 Task: Look for products in the category "Superfoods" from Paradise Herbs only.
Action: Mouse moved to (326, 166)
Screenshot: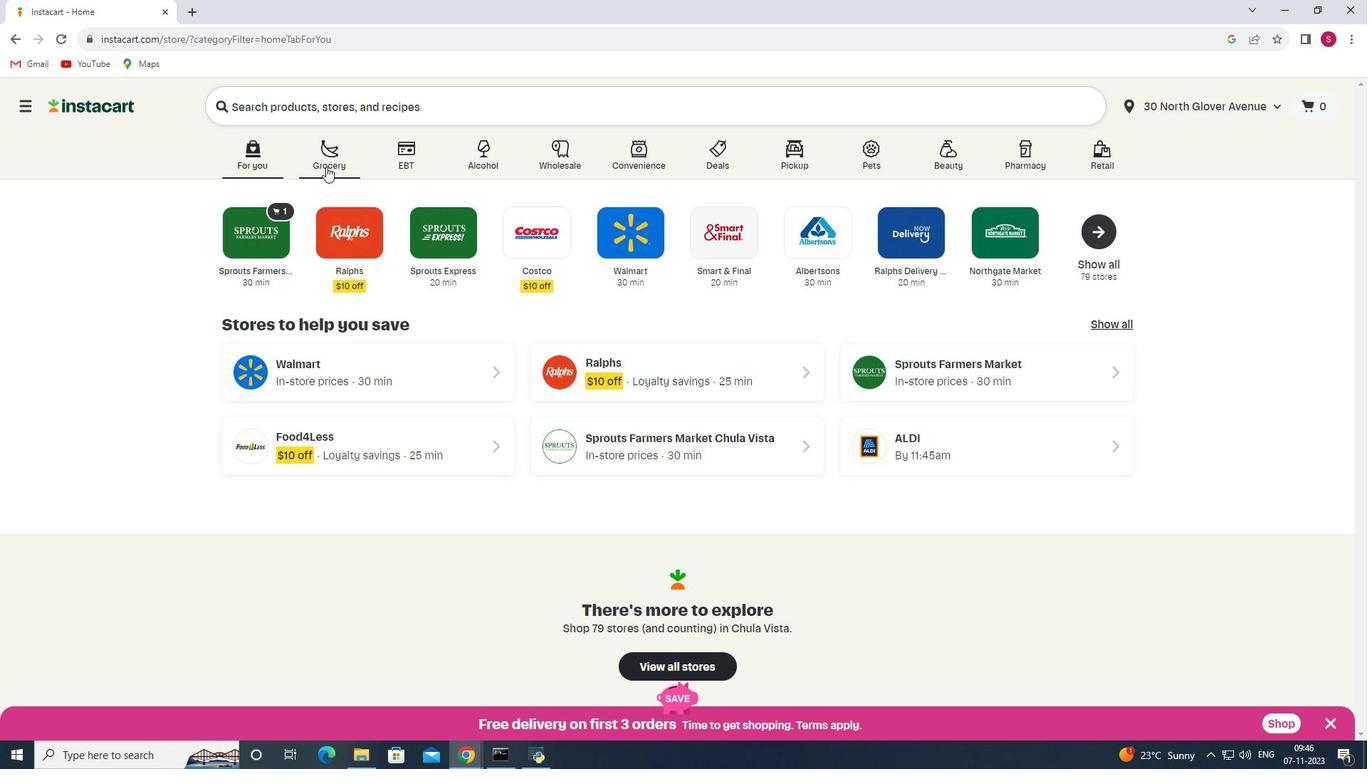 
Action: Mouse pressed left at (326, 166)
Screenshot: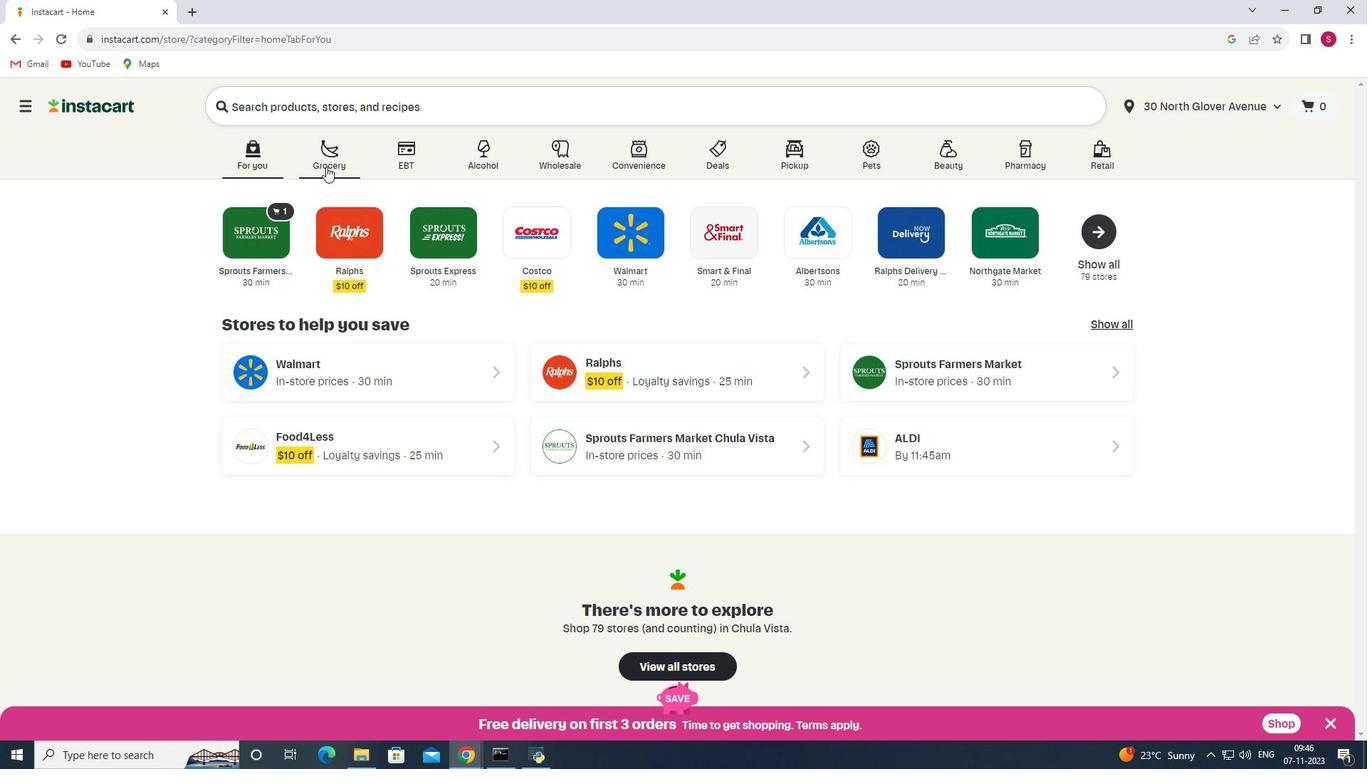 
Action: Mouse moved to (334, 391)
Screenshot: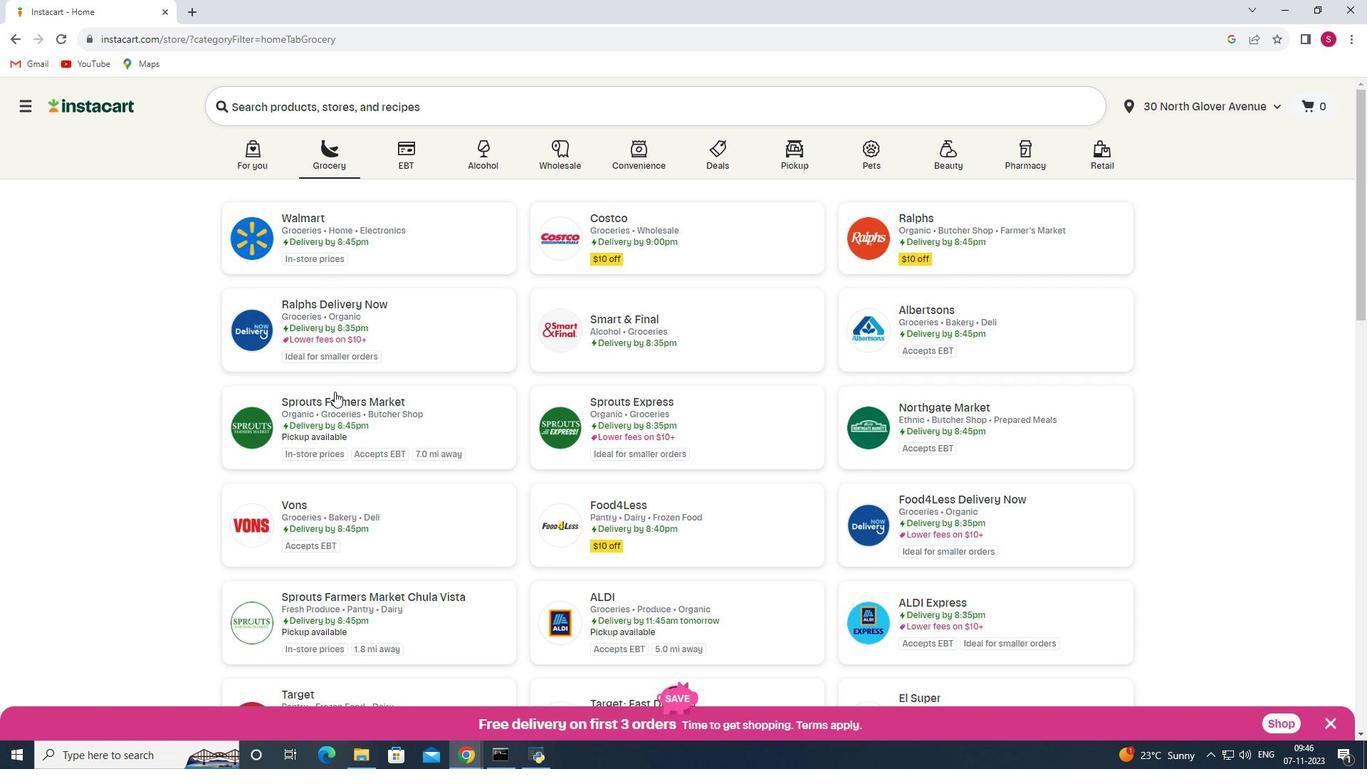 
Action: Mouse pressed left at (334, 391)
Screenshot: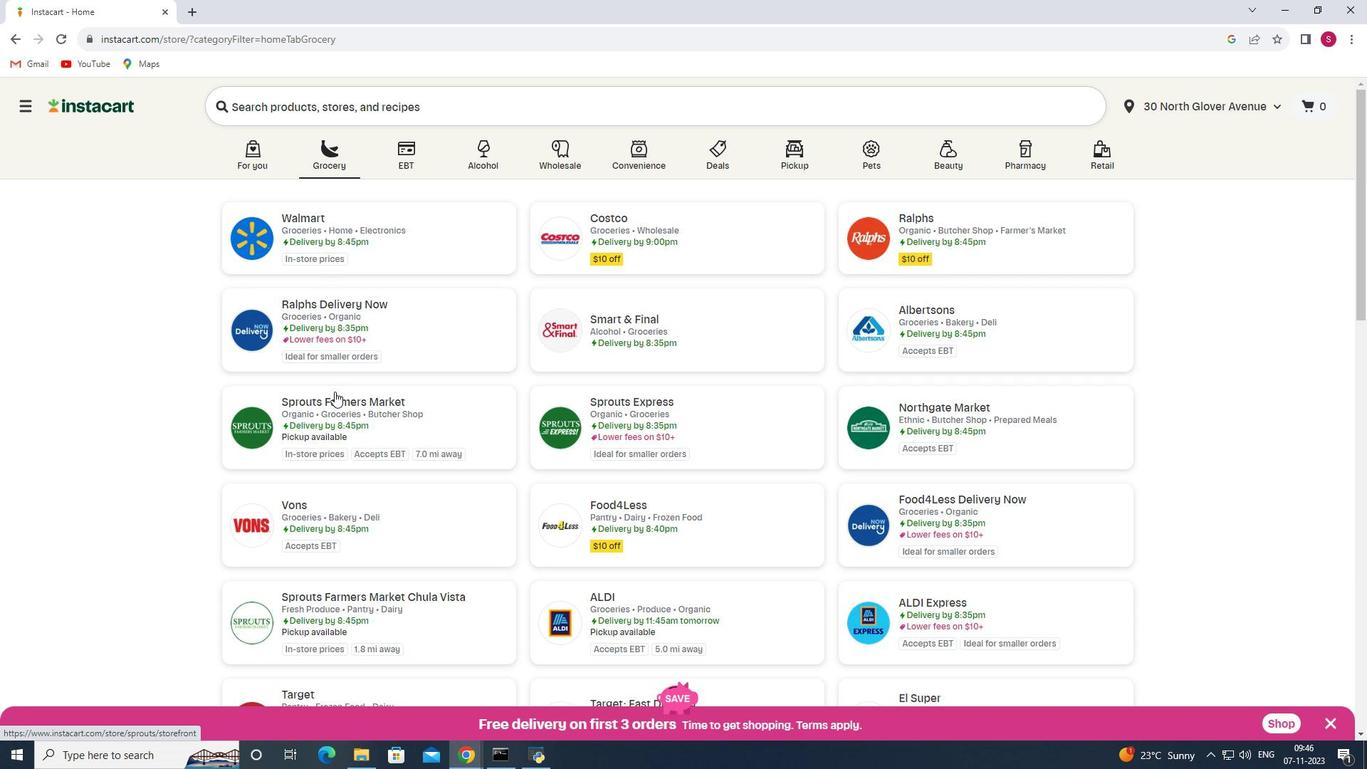 
Action: Mouse moved to (86, 468)
Screenshot: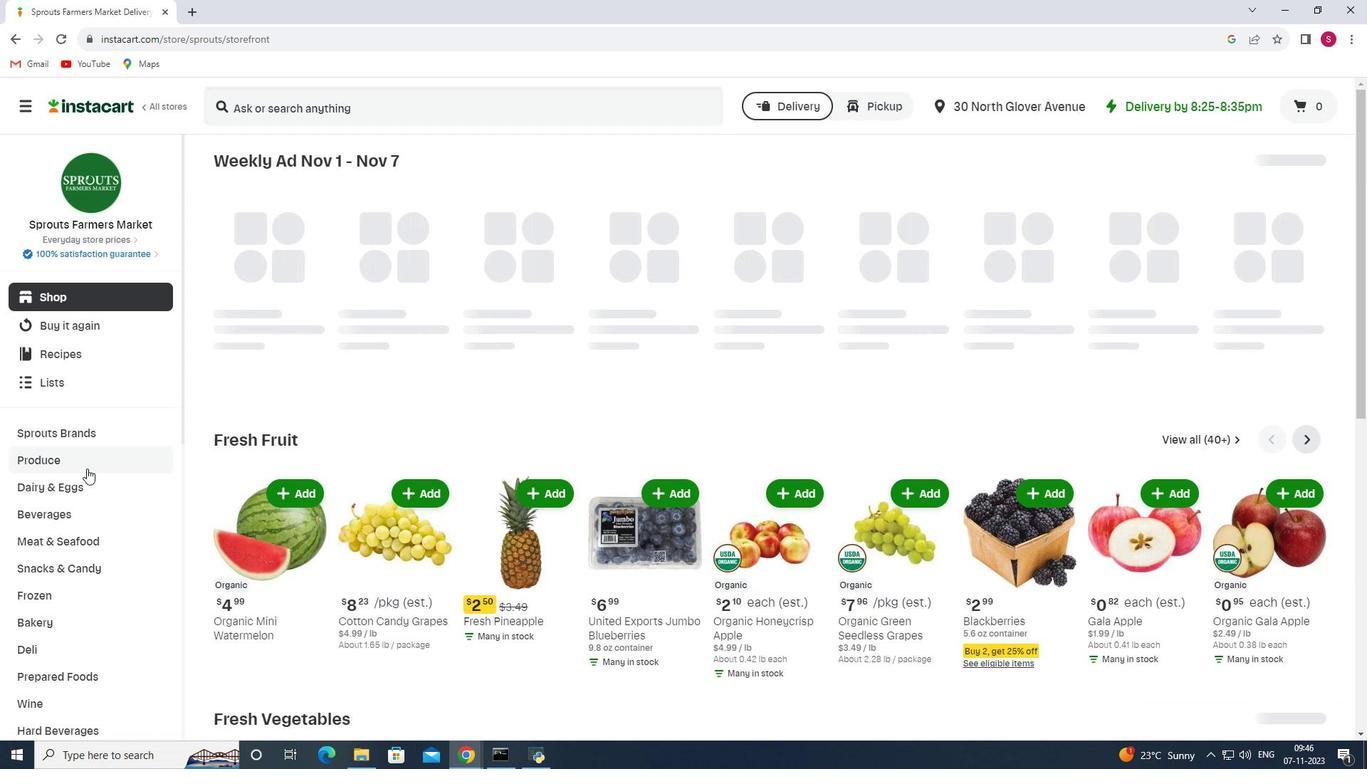 
Action: Mouse scrolled (86, 467) with delta (0, 0)
Screenshot: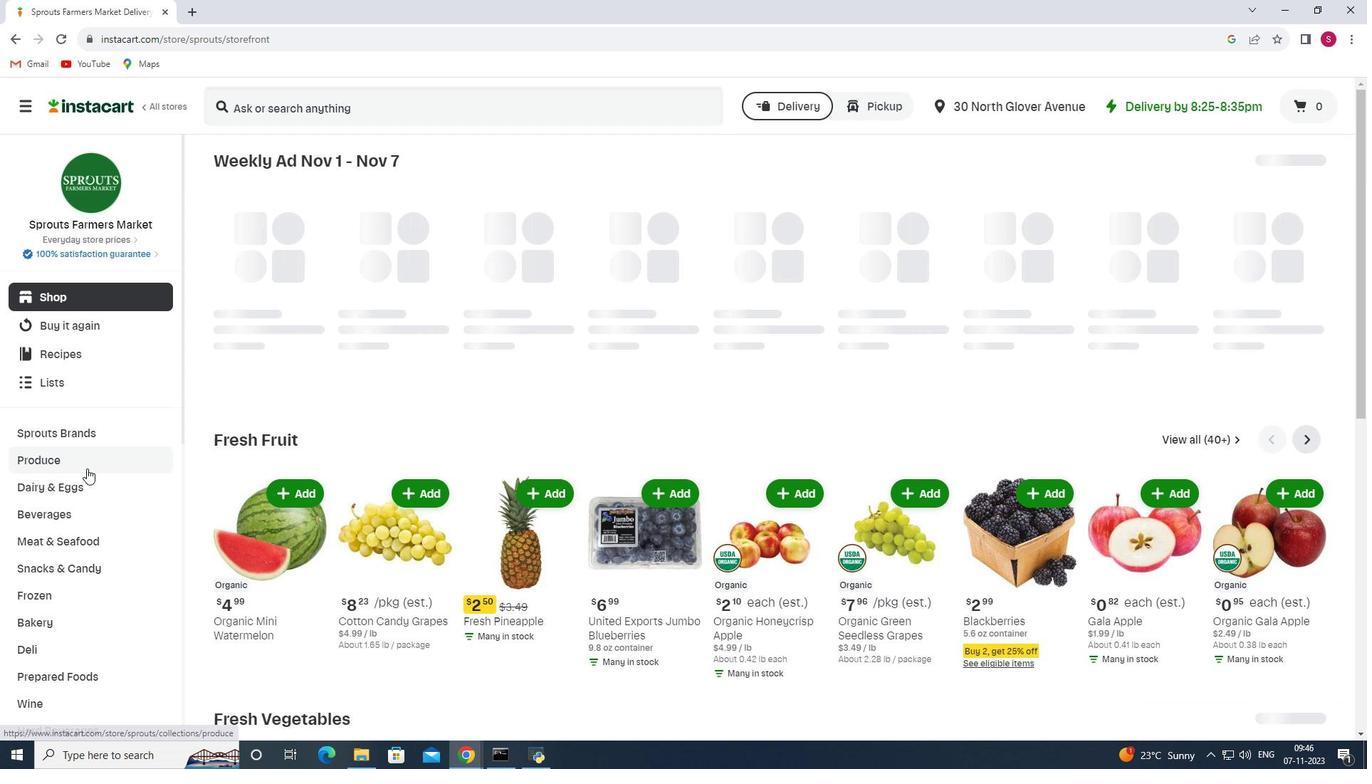 
Action: Mouse scrolled (86, 467) with delta (0, 0)
Screenshot: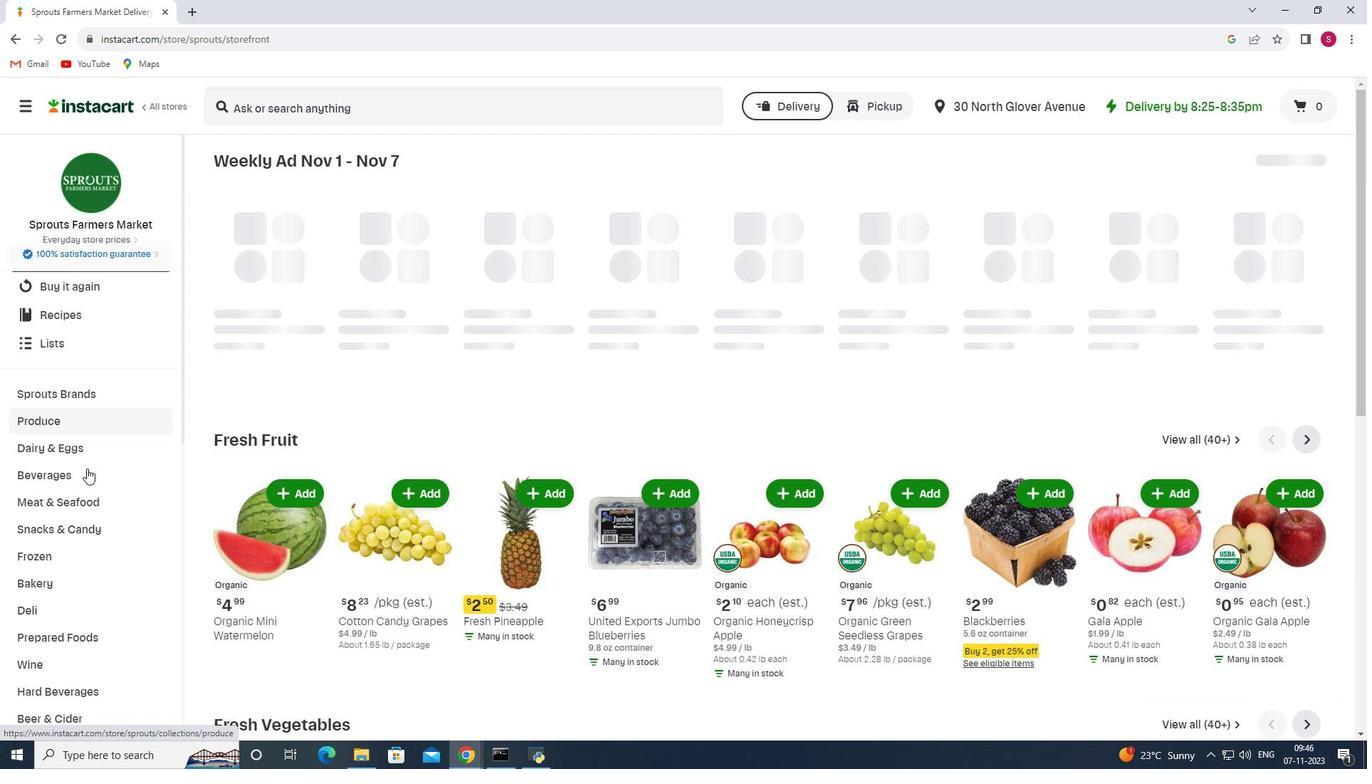
Action: Mouse scrolled (86, 467) with delta (0, 0)
Screenshot: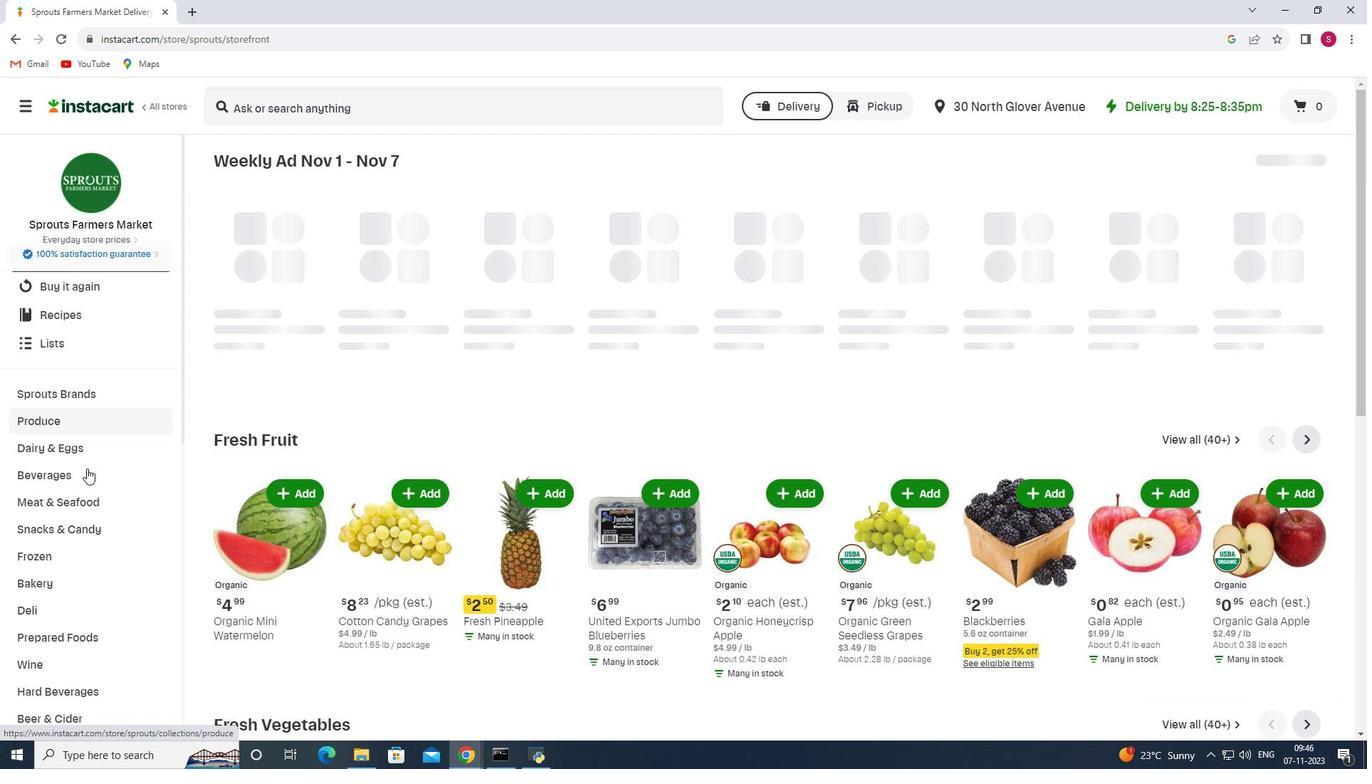 
Action: Mouse scrolled (86, 467) with delta (0, 0)
Screenshot: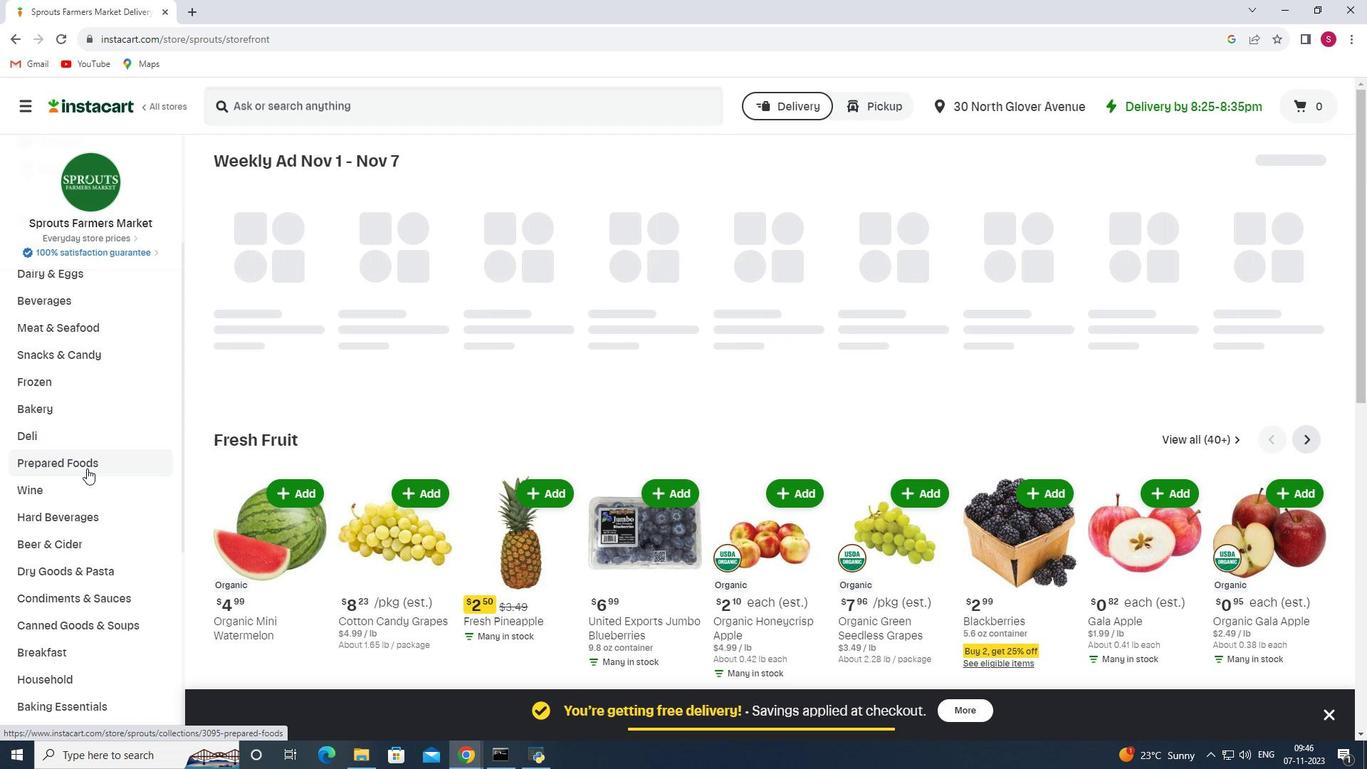 
Action: Mouse scrolled (86, 467) with delta (0, 0)
Screenshot: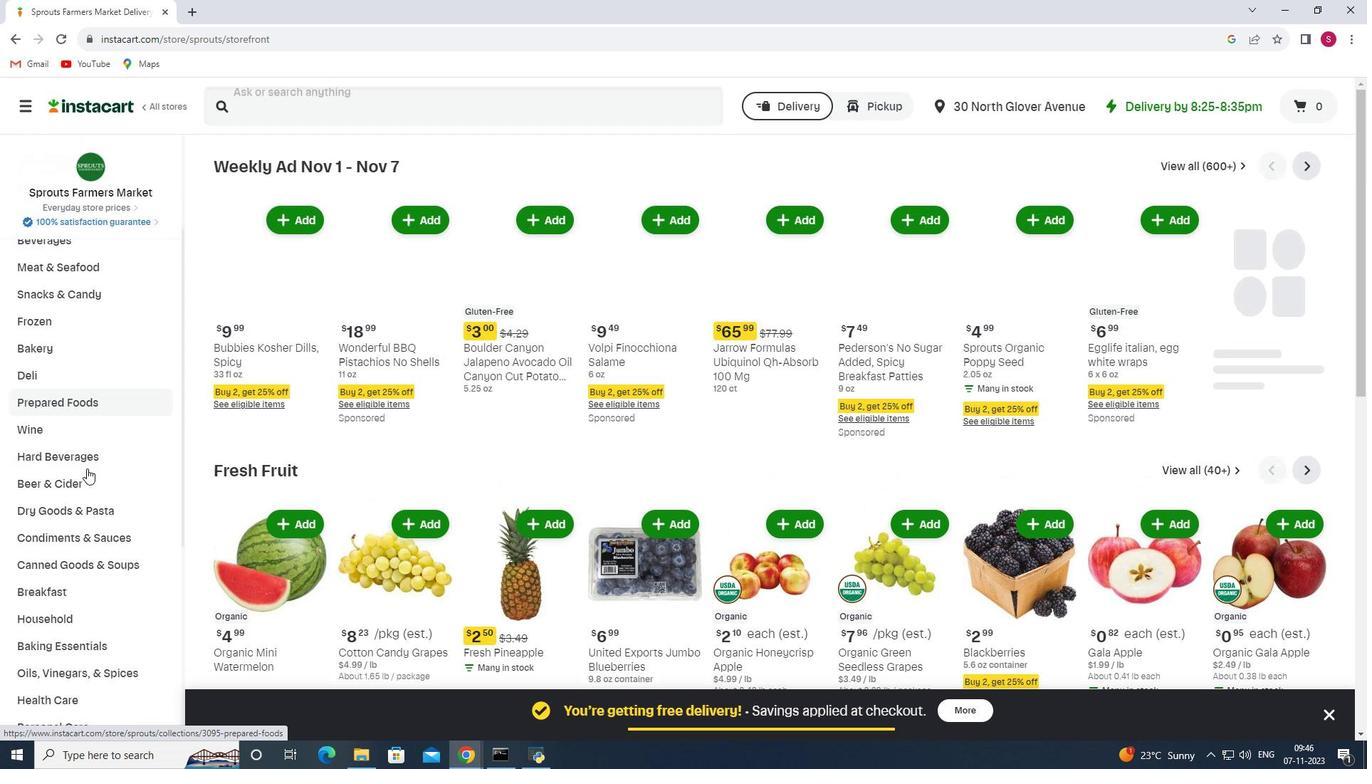 
Action: Mouse scrolled (86, 467) with delta (0, 0)
Screenshot: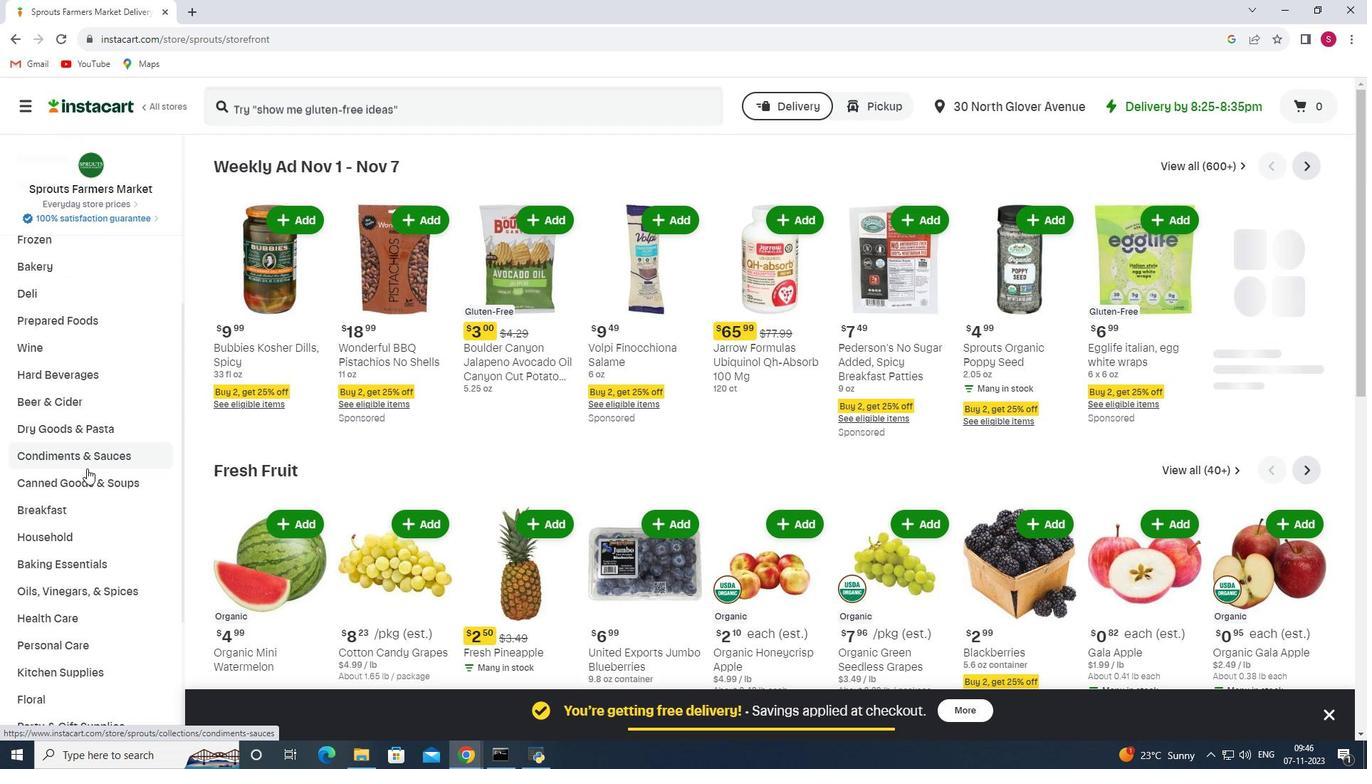 
Action: Mouse scrolled (86, 467) with delta (0, 0)
Screenshot: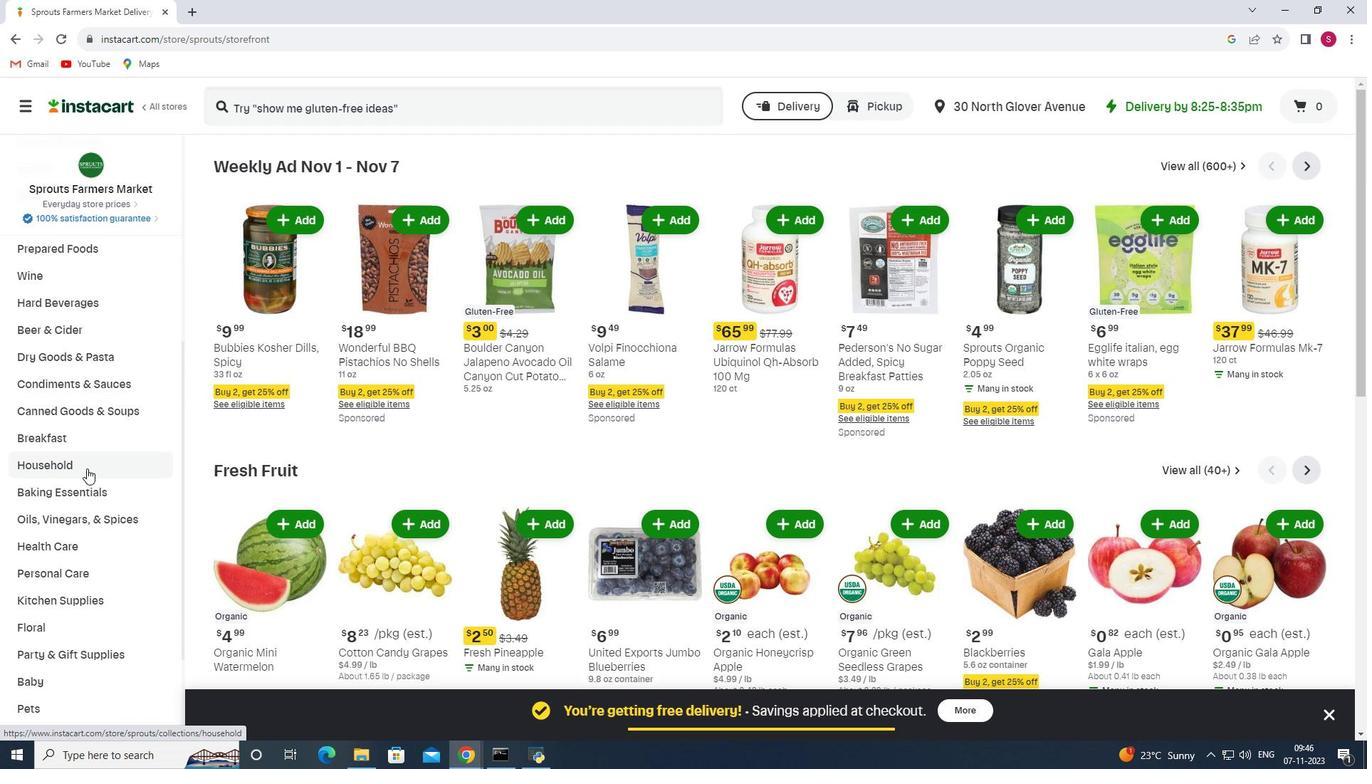 
Action: Mouse moved to (82, 481)
Screenshot: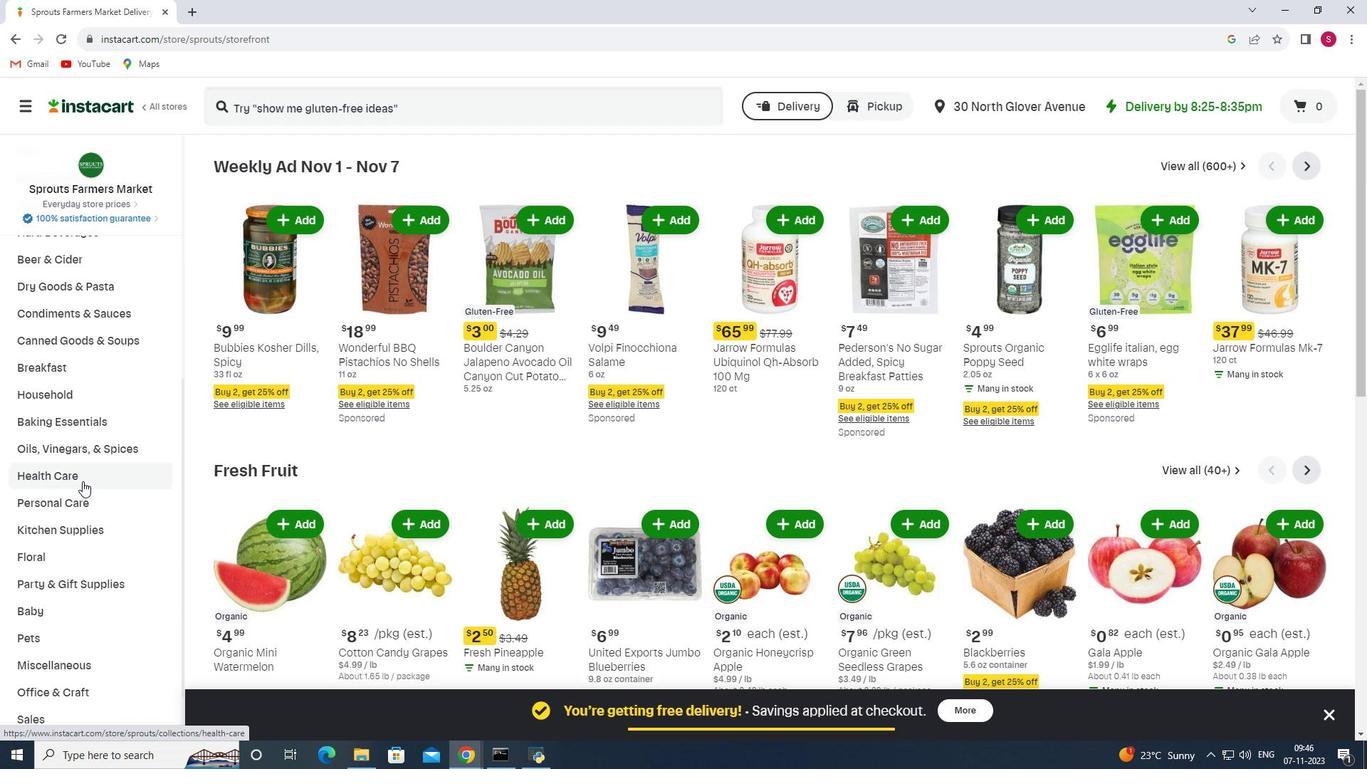 
Action: Mouse pressed left at (82, 481)
Screenshot: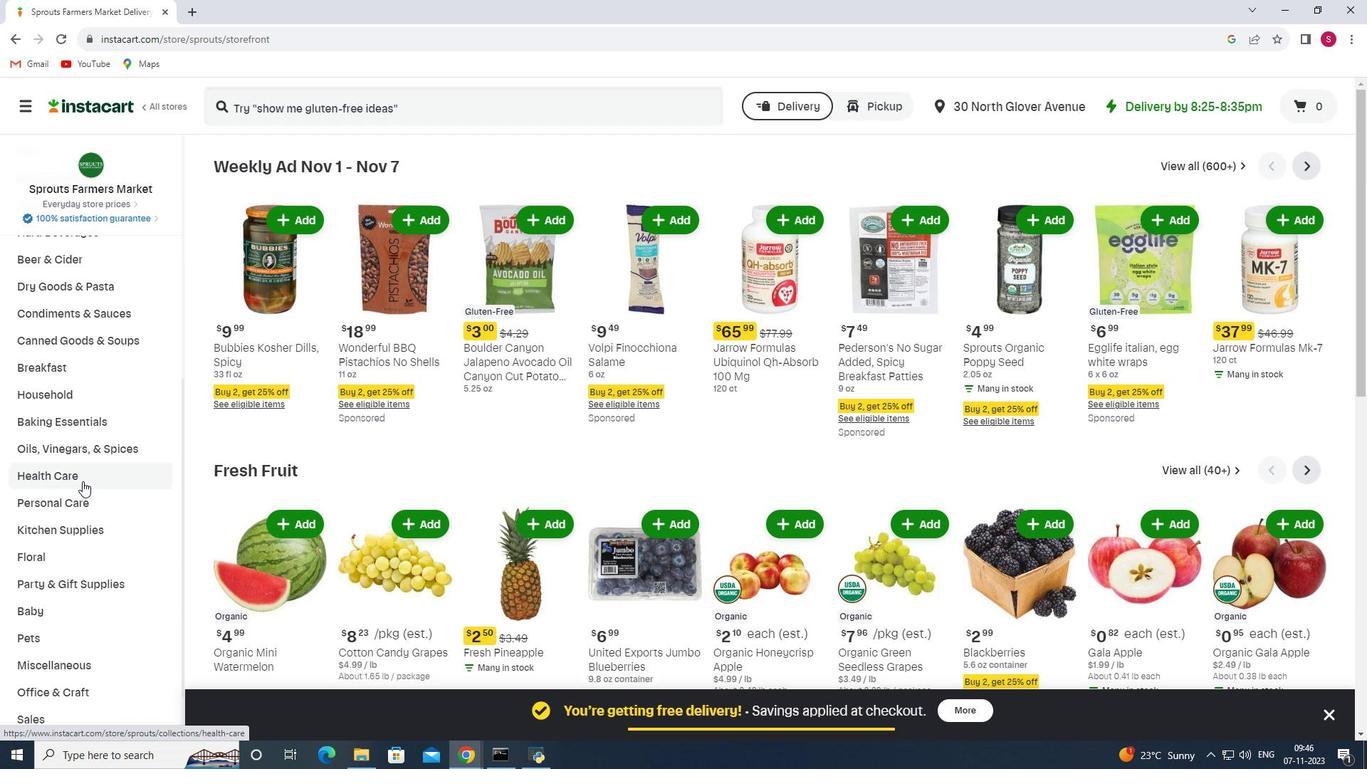 
Action: Mouse moved to (501, 199)
Screenshot: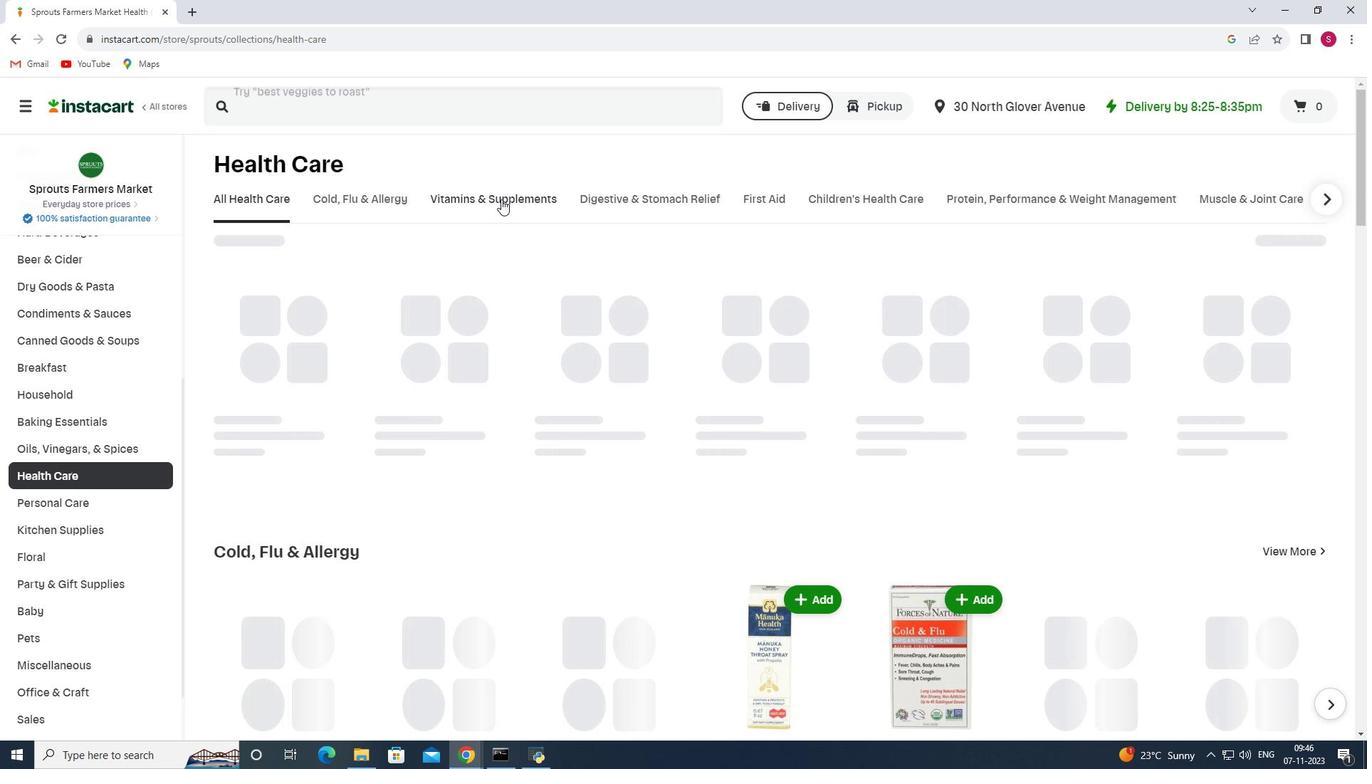 
Action: Mouse pressed left at (501, 199)
Screenshot: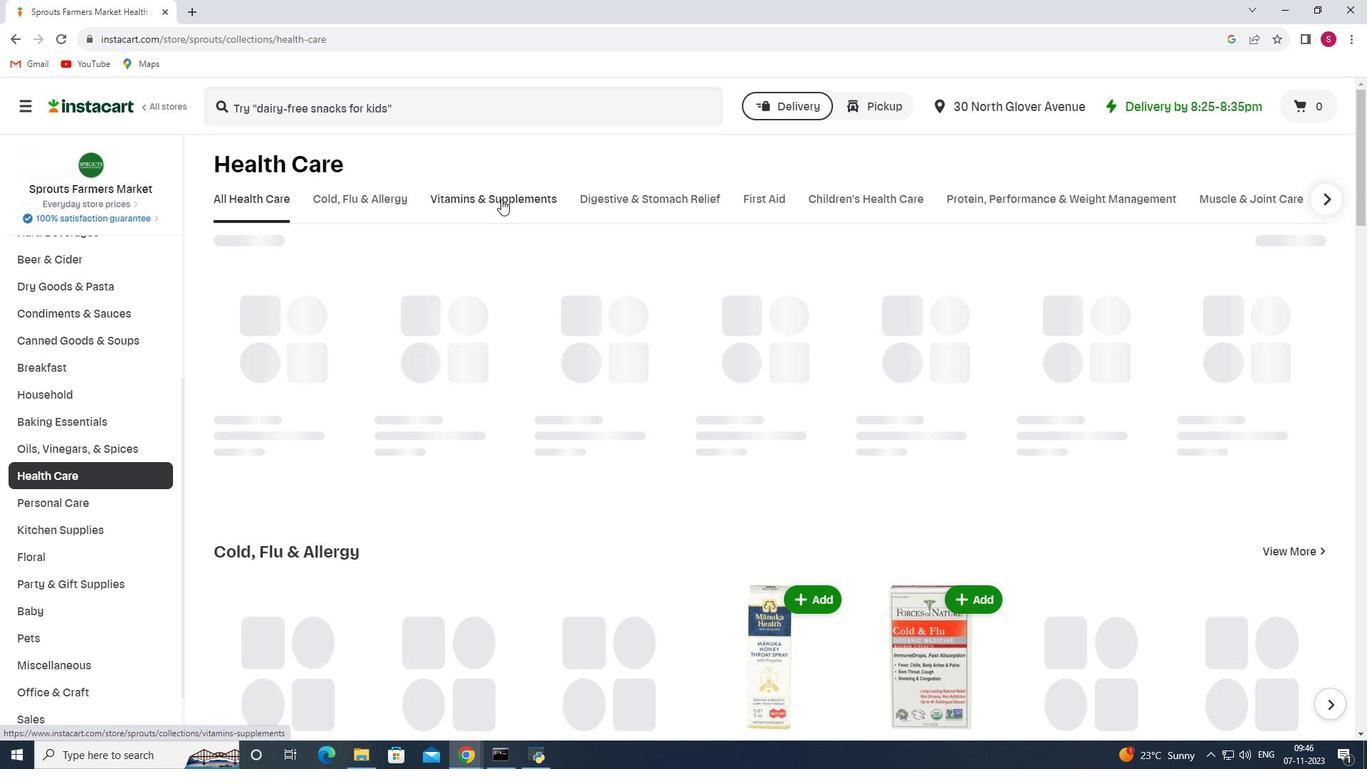 
Action: Mouse moved to (549, 254)
Screenshot: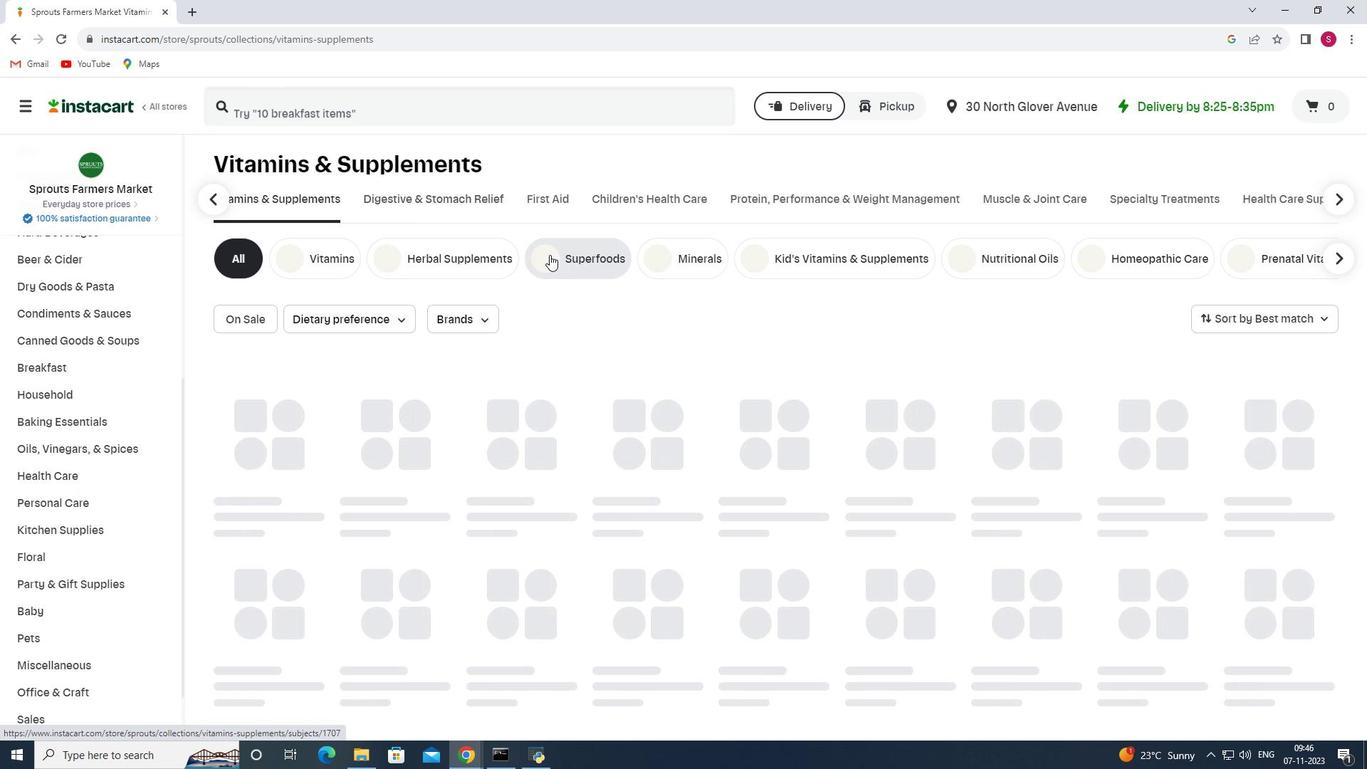 
Action: Mouse pressed left at (549, 254)
Screenshot: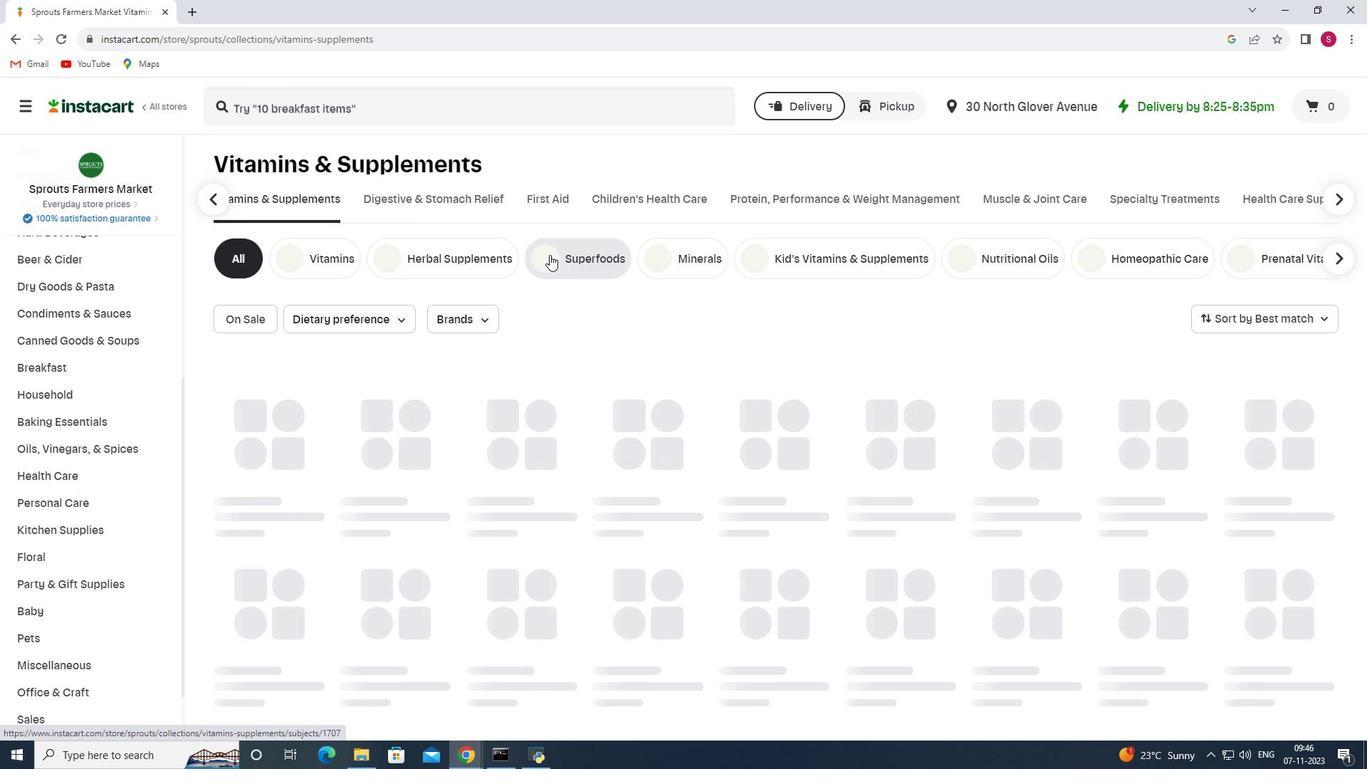
Action: Mouse moved to (483, 319)
Screenshot: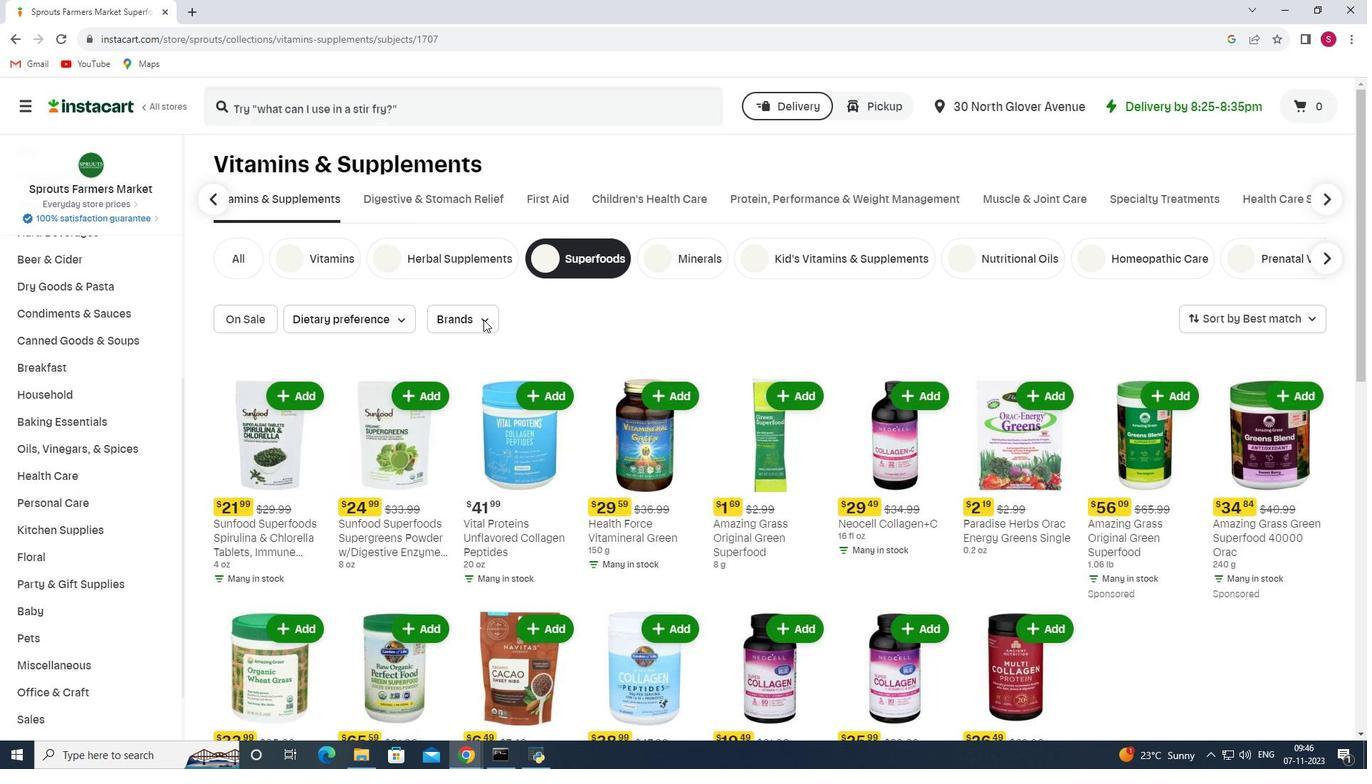 
Action: Mouse pressed left at (483, 319)
Screenshot: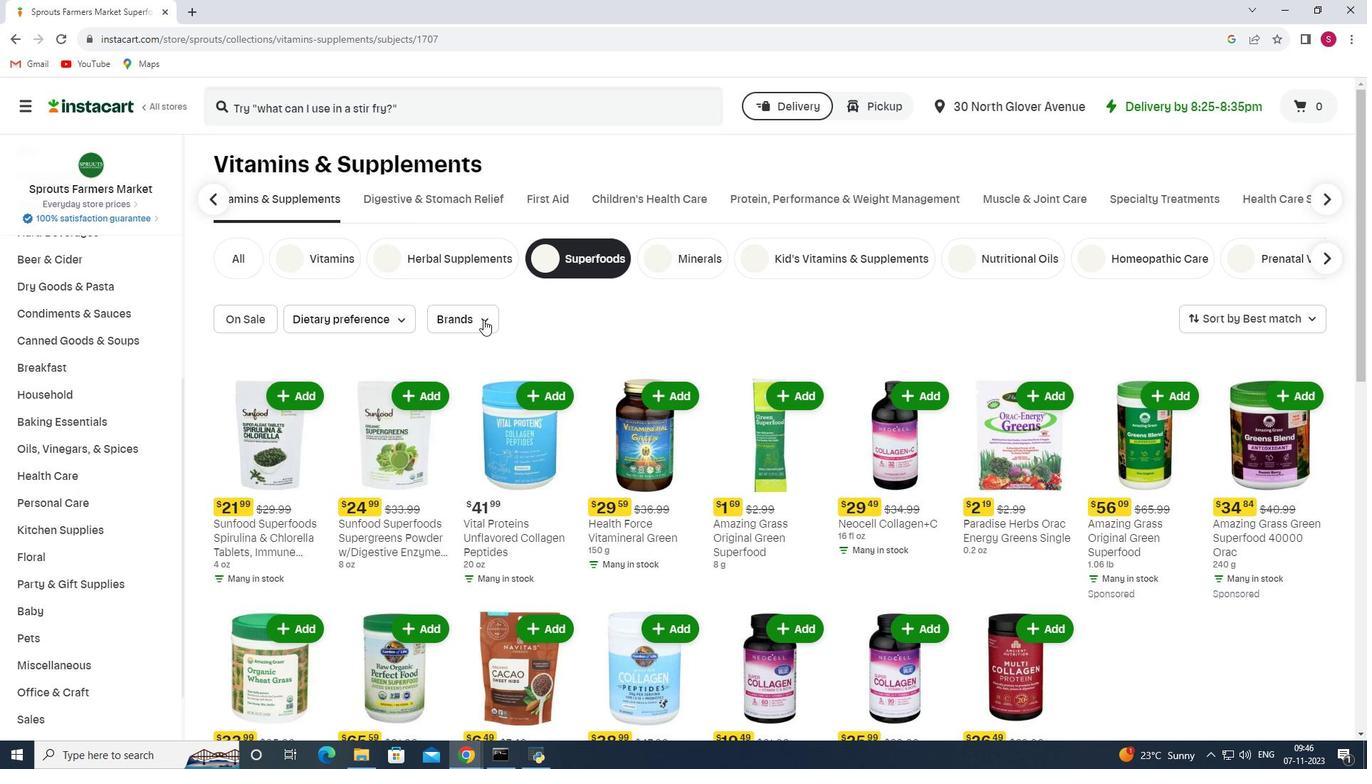 
Action: Mouse moved to (485, 373)
Screenshot: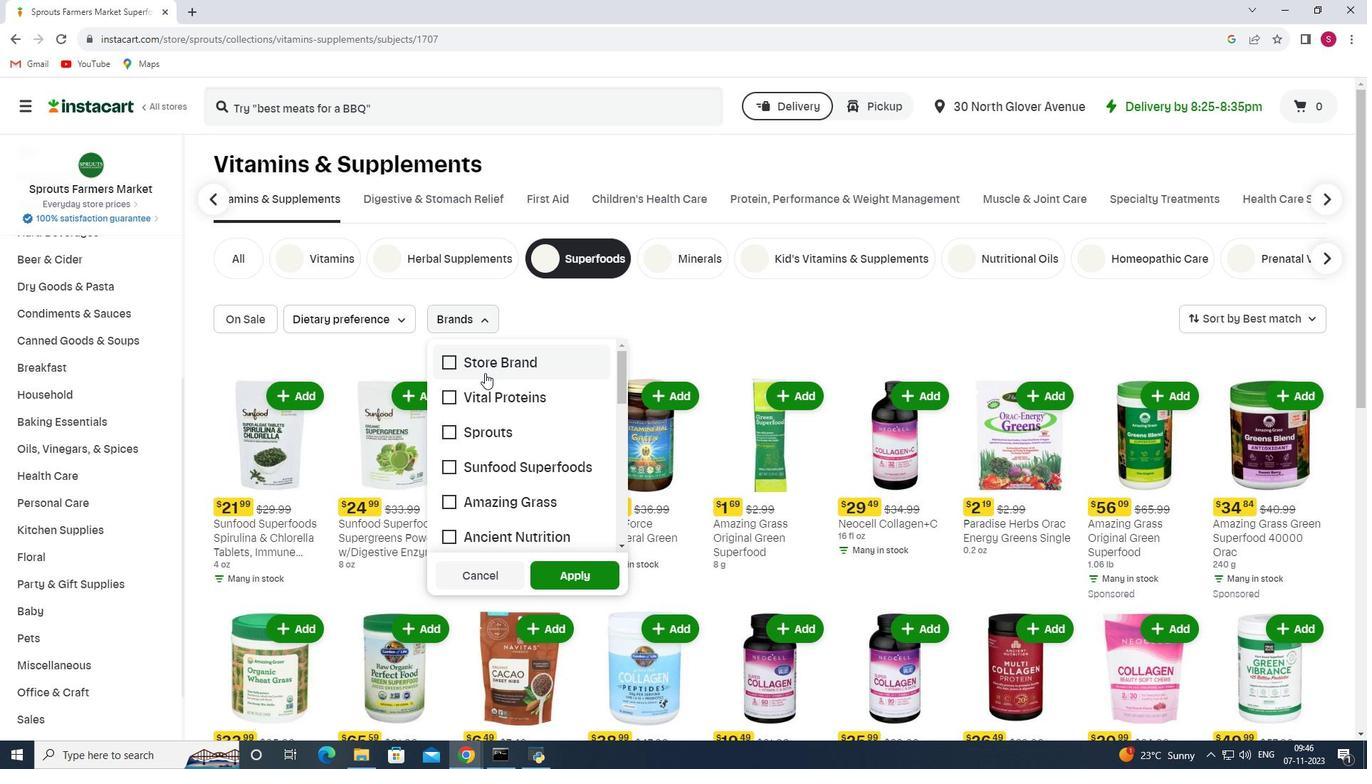 
Action: Mouse scrolled (485, 372) with delta (0, 0)
Screenshot: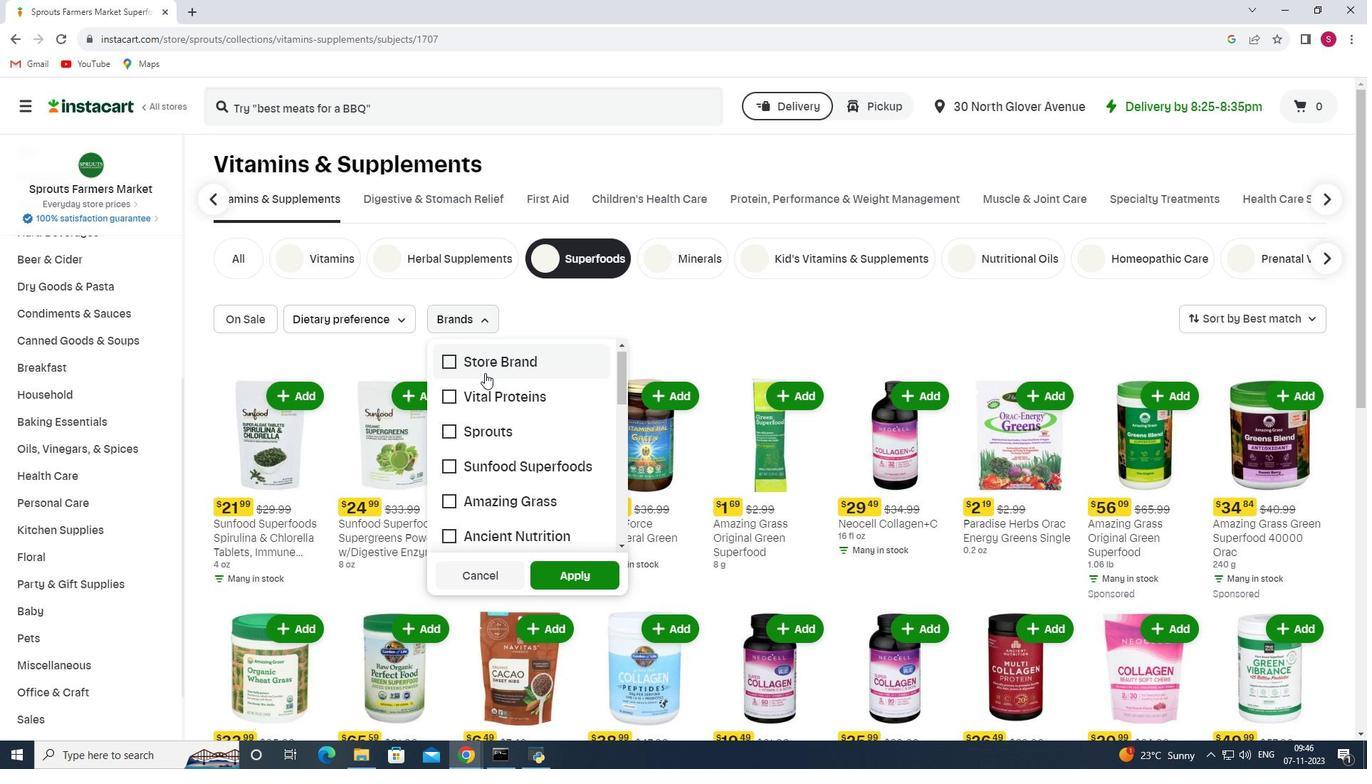 
Action: Mouse scrolled (485, 372) with delta (0, 0)
Screenshot: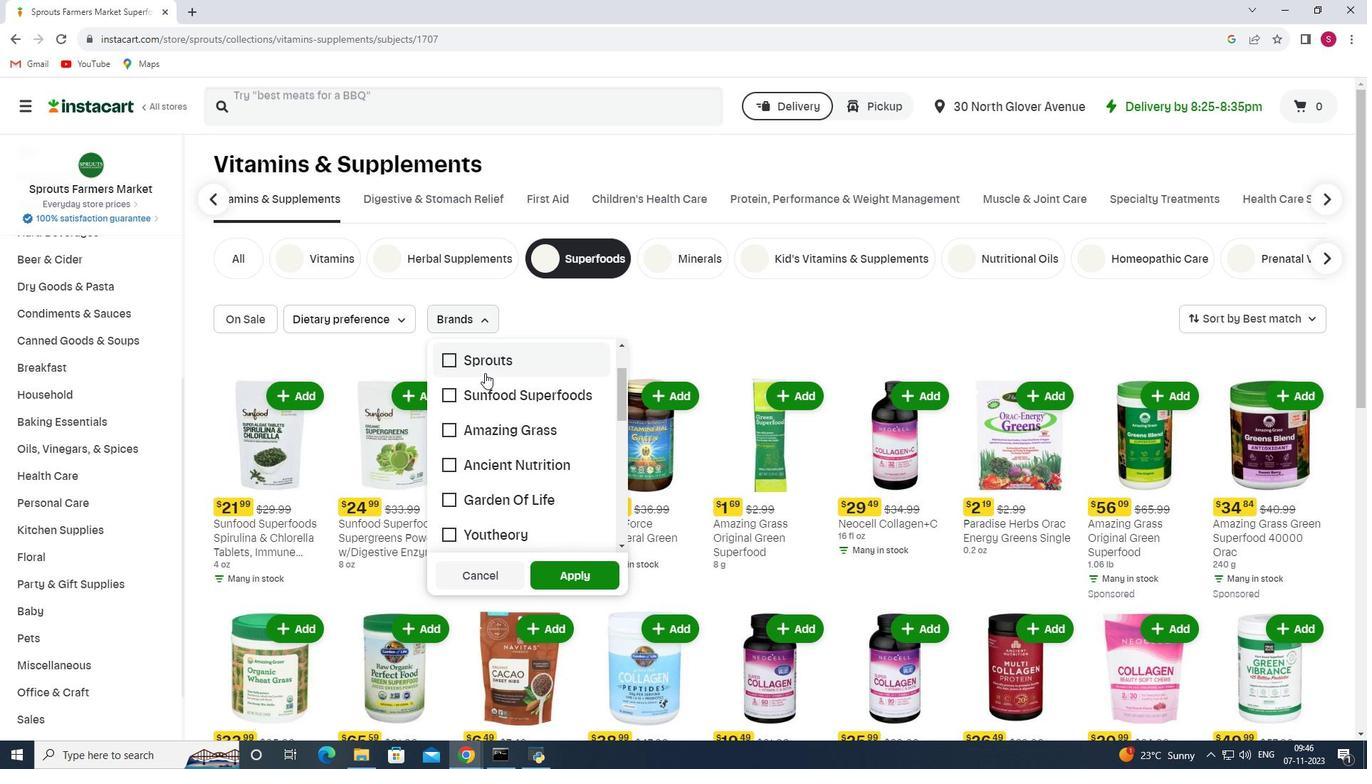 
Action: Mouse scrolled (485, 372) with delta (0, 0)
Screenshot: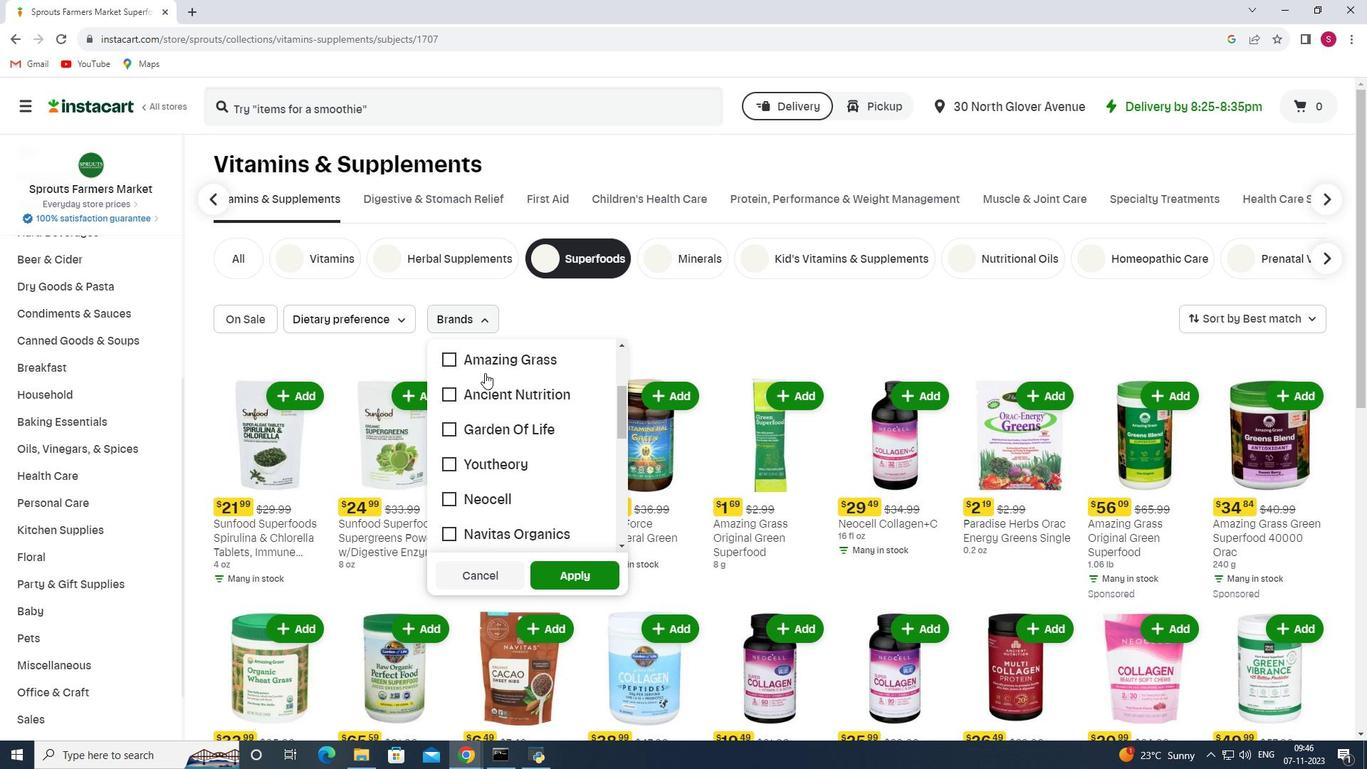 
Action: Mouse scrolled (485, 372) with delta (0, 0)
Screenshot: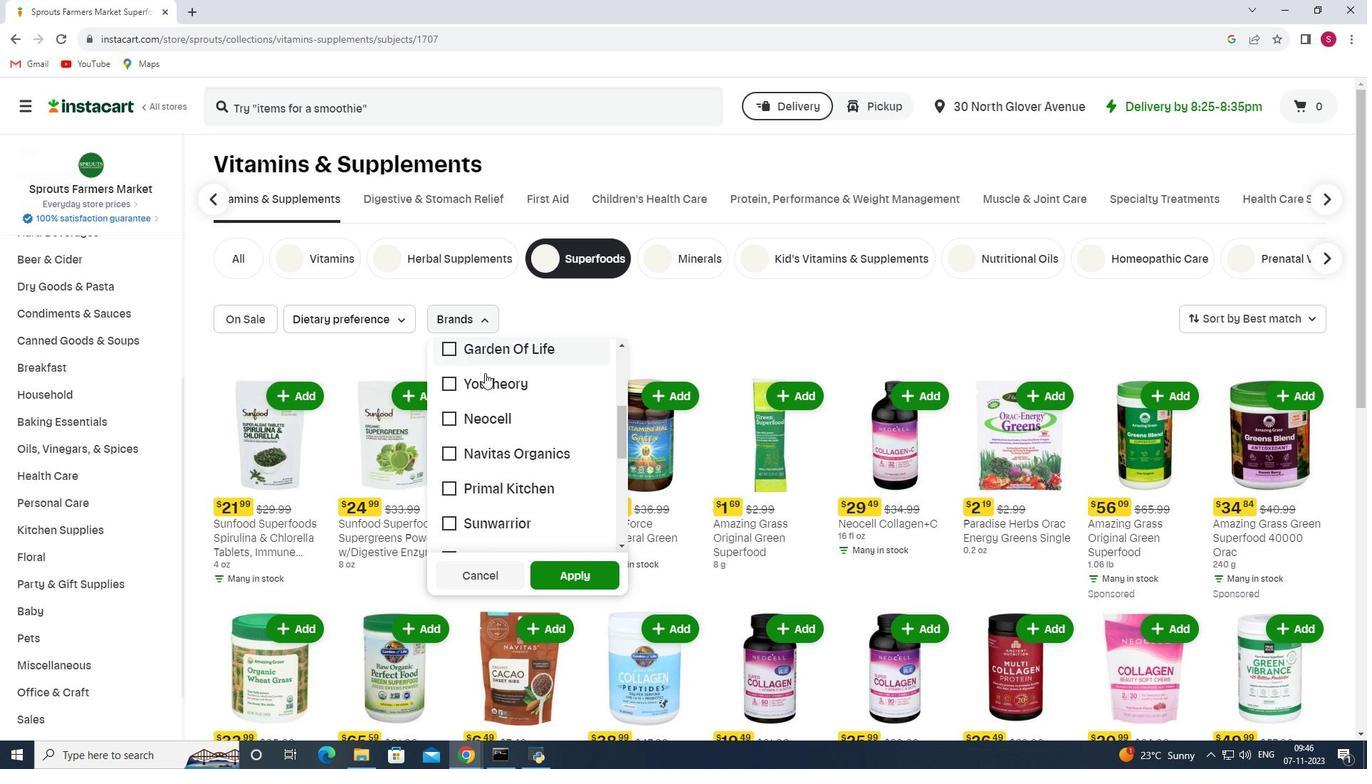 
Action: Mouse scrolled (485, 372) with delta (0, 0)
Screenshot: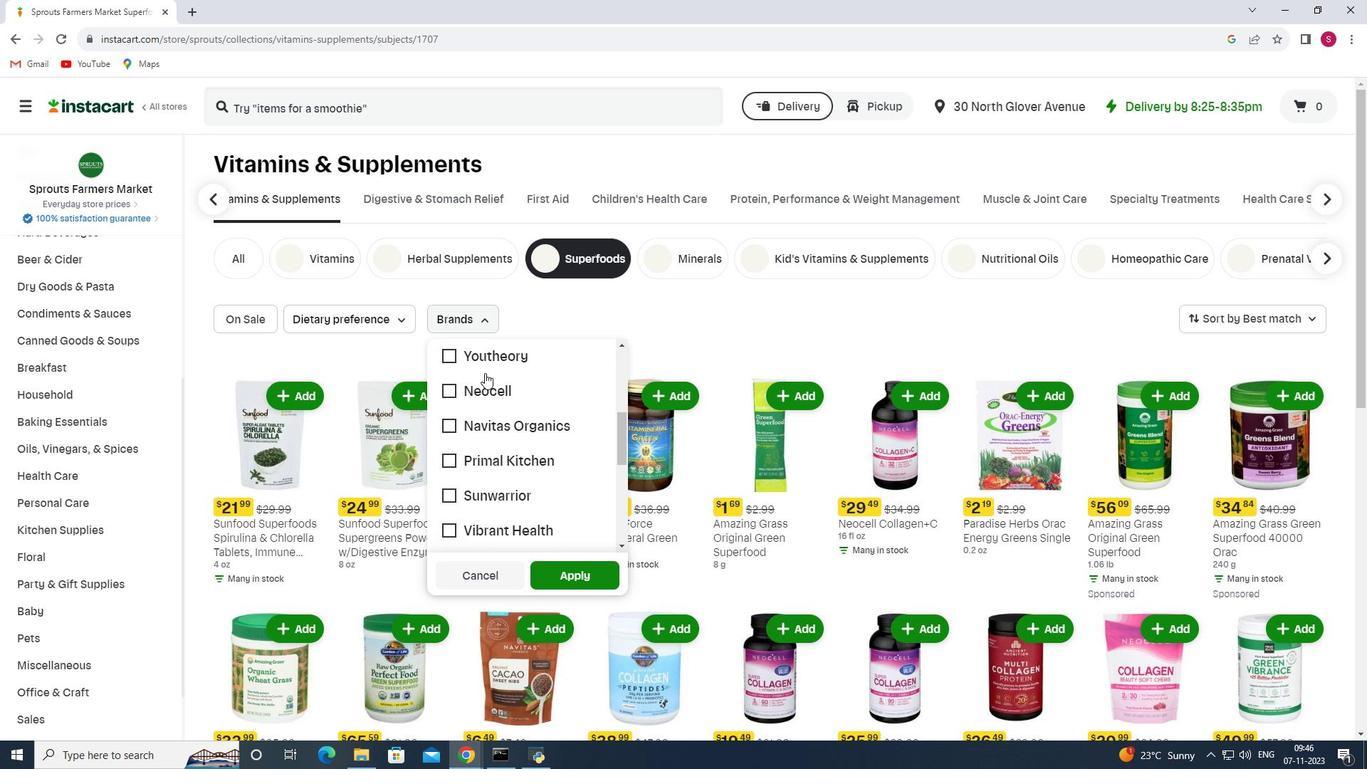 
Action: Mouse scrolled (485, 372) with delta (0, 0)
Screenshot: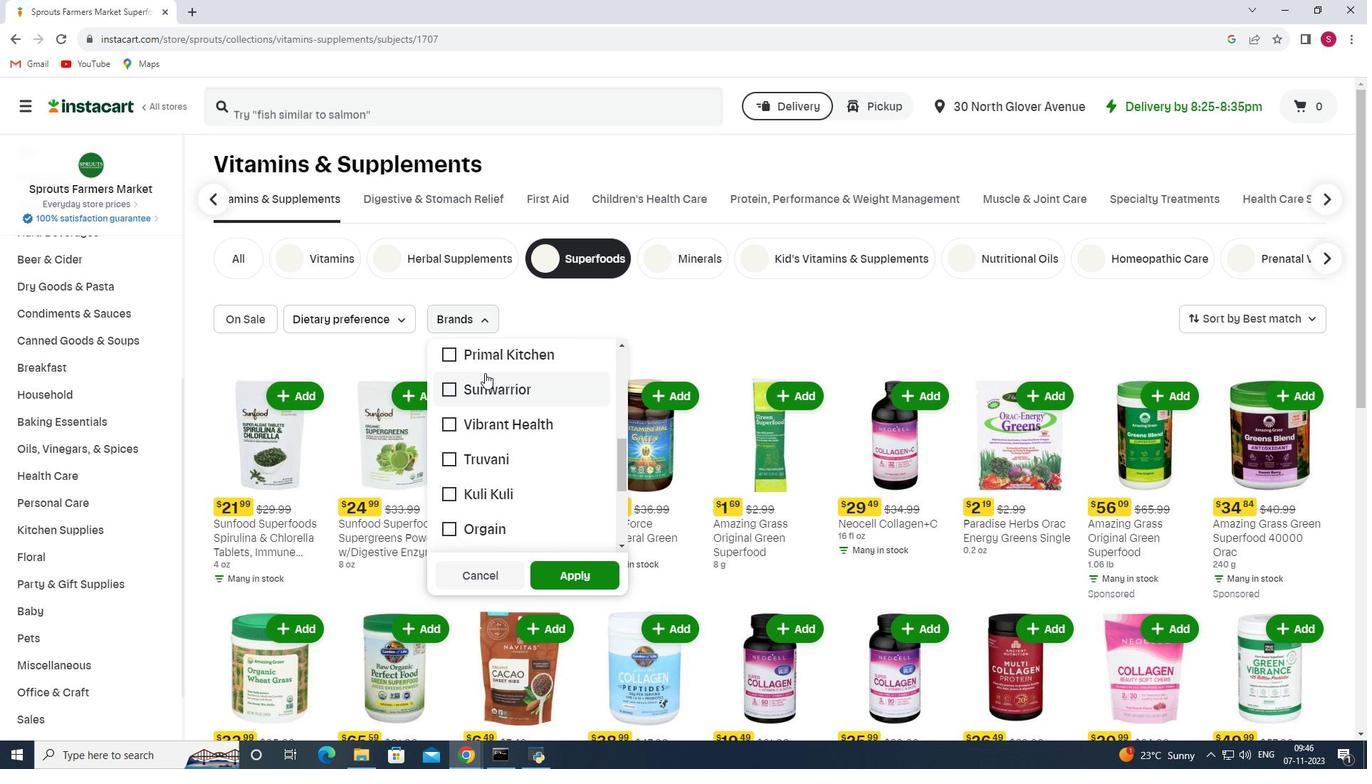 
Action: Mouse scrolled (485, 372) with delta (0, 0)
Screenshot: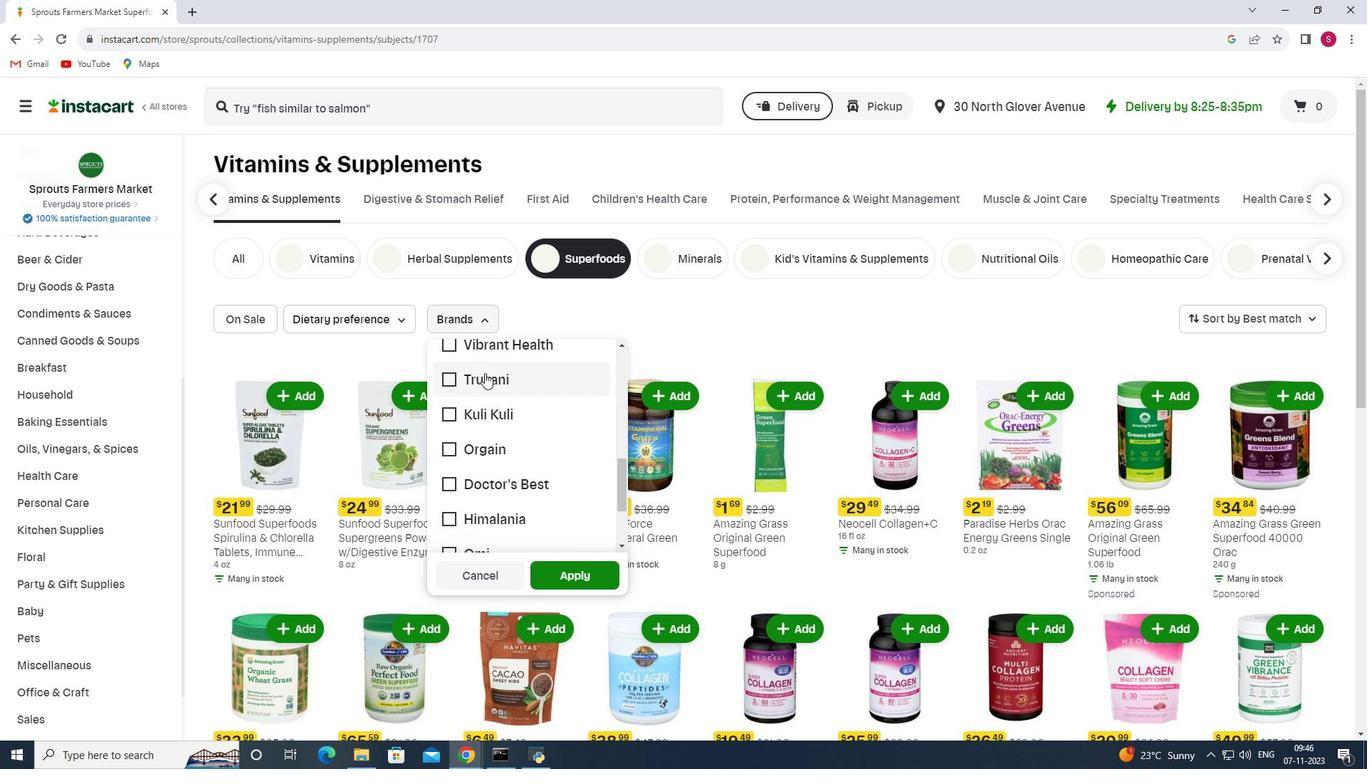 
Action: Mouse scrolled (485, 372) with delta (0, 0)
Screenshot: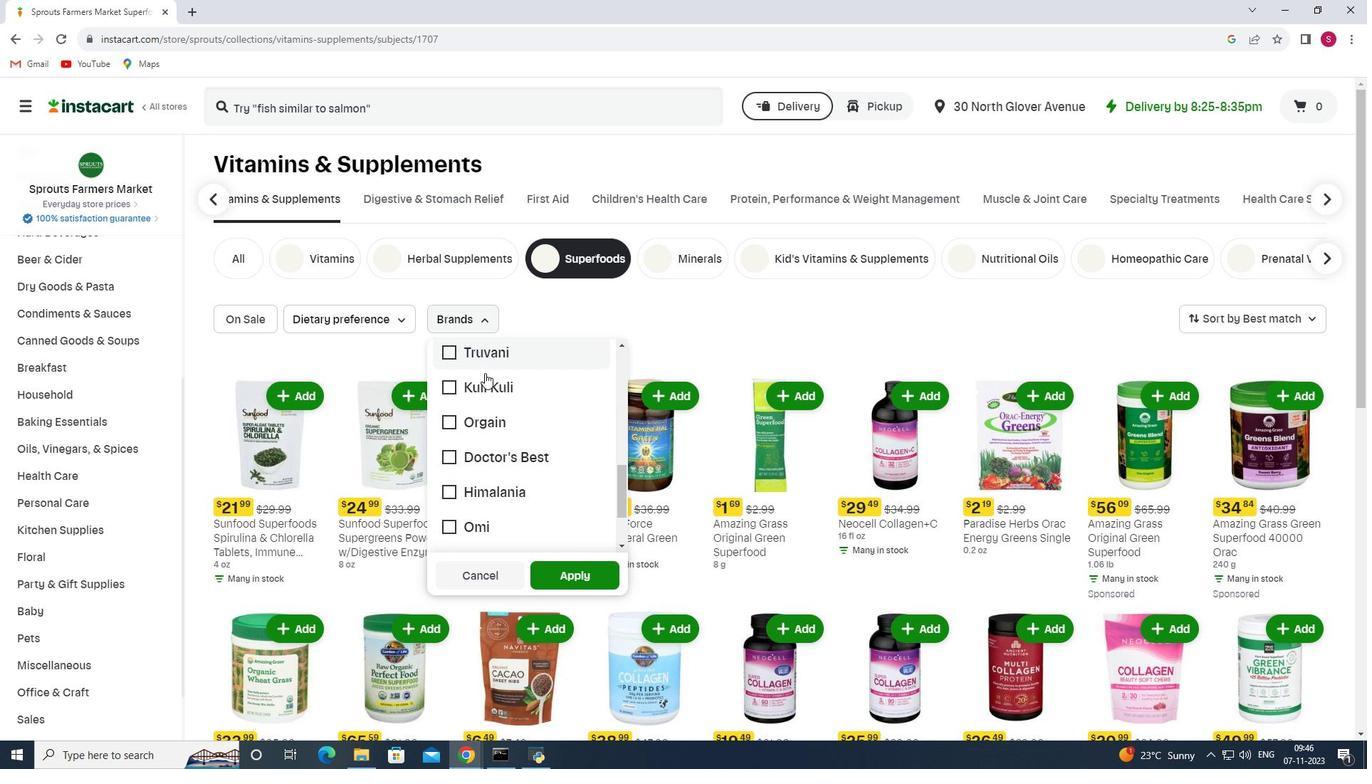 
Action: Mouse scrolled (485, 372) with delta (0, 0)
Screenshot: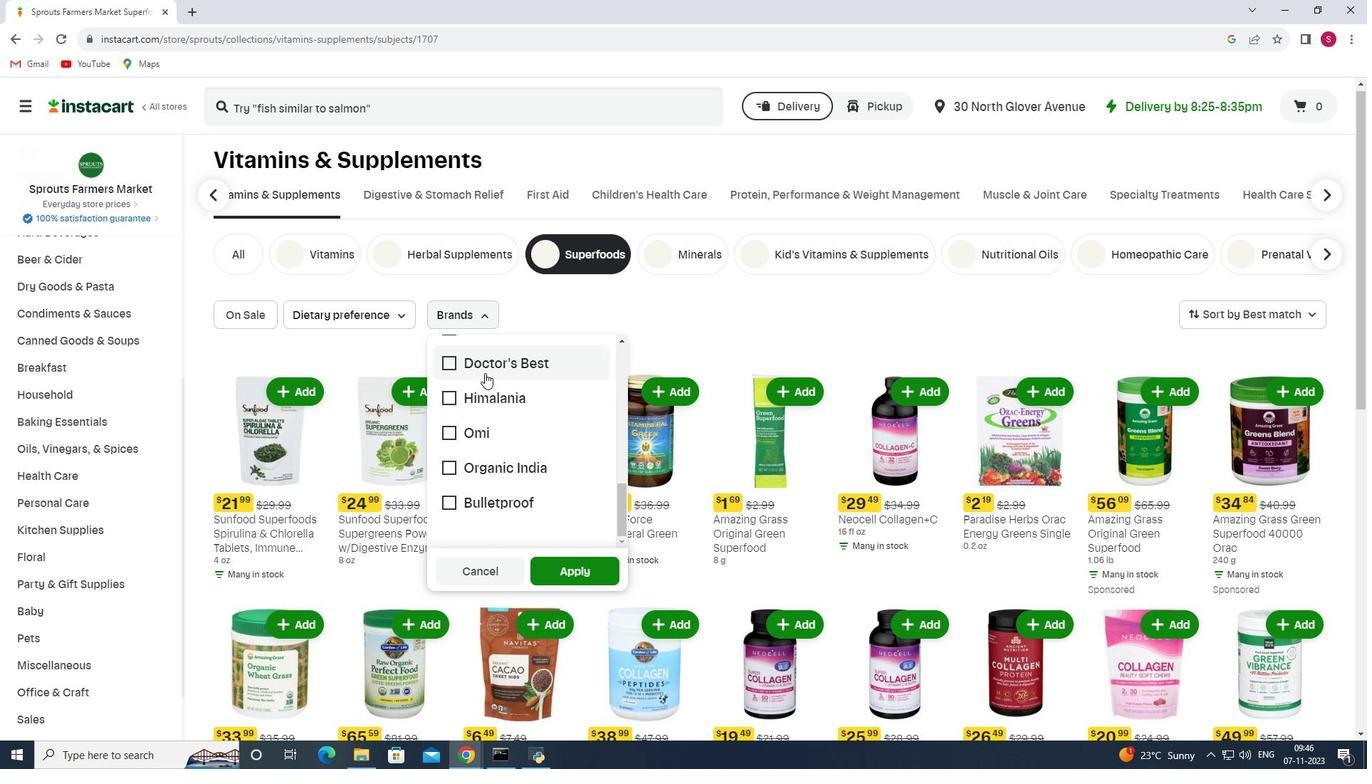 
